 Task: Add 2 Towns Cosmic Crisp Imperial Hard Cider 6 Pack Cans to the cart.
Action: Mouse moved to (798, 306)
Screenshot: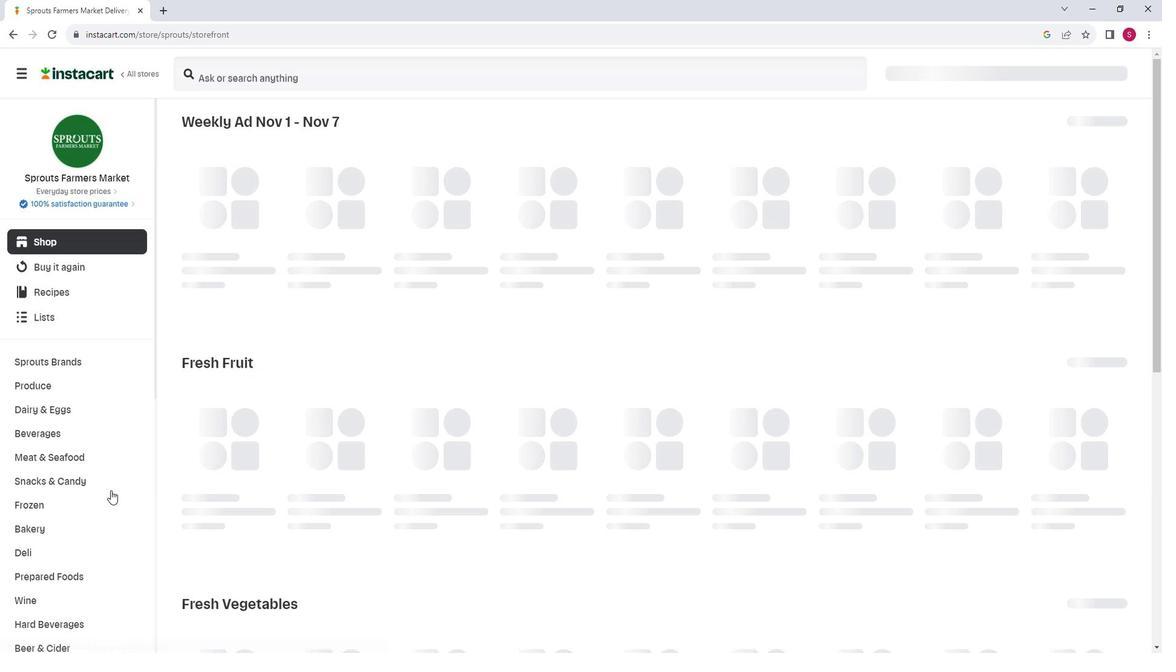 
Action: Mouse pressed left at (798, 306)
Screenshot: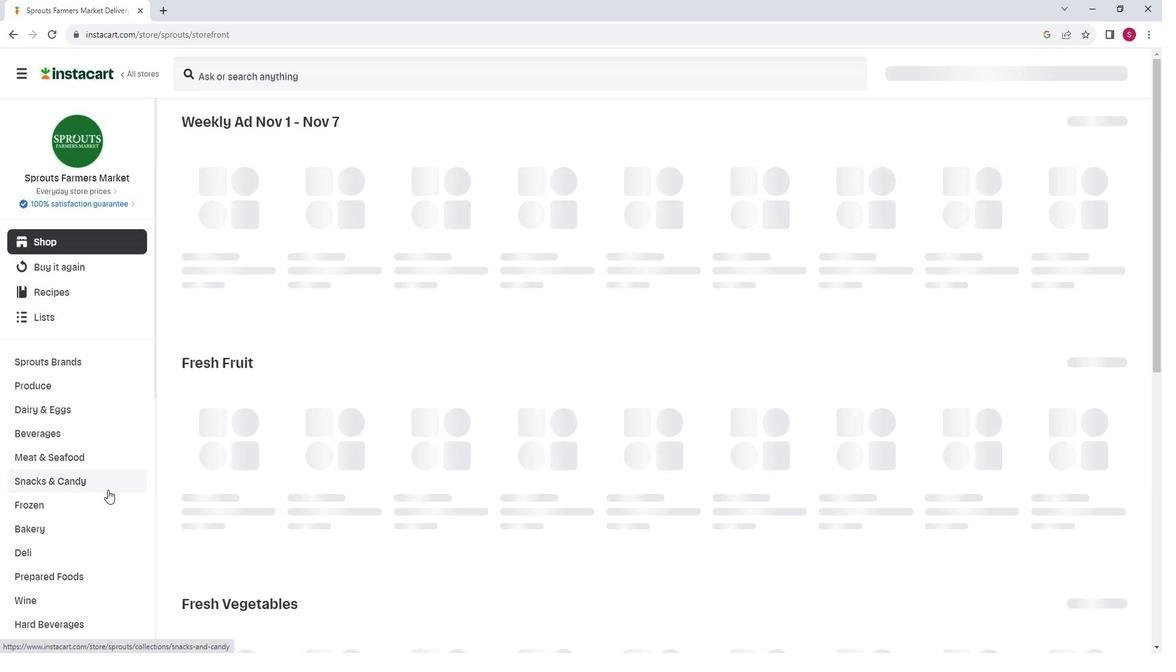 
Action: Mouse moved to (102, 355)
Screenshot: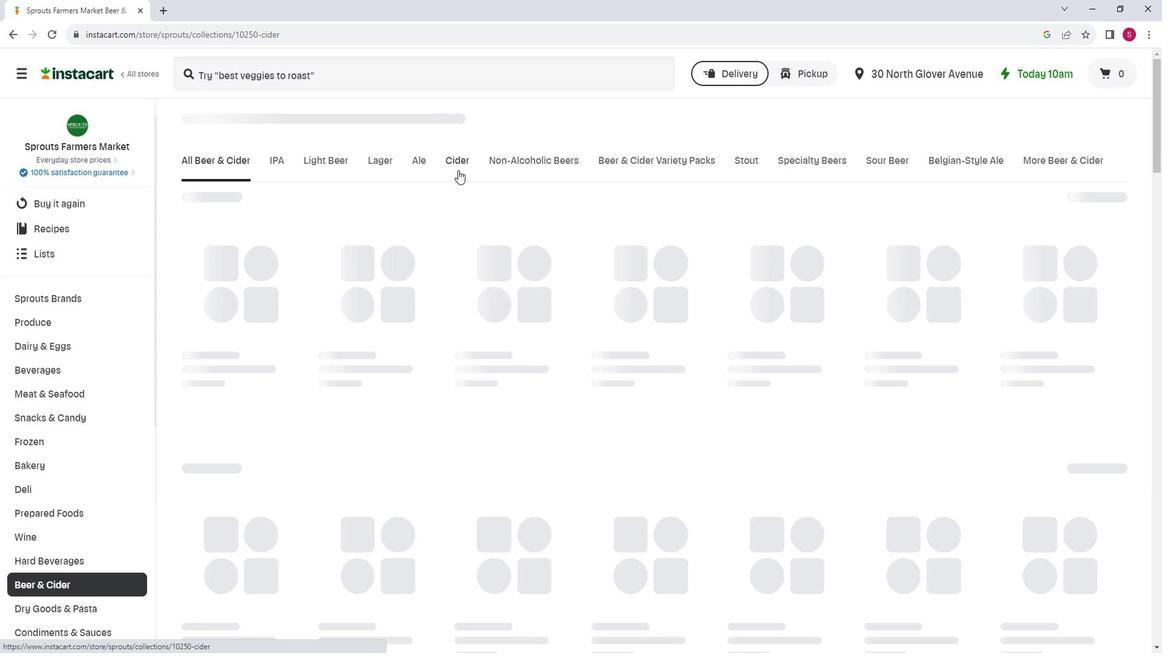
Action: Mouse scrolled (102, 354) with delta (0, 0)
Screenshot: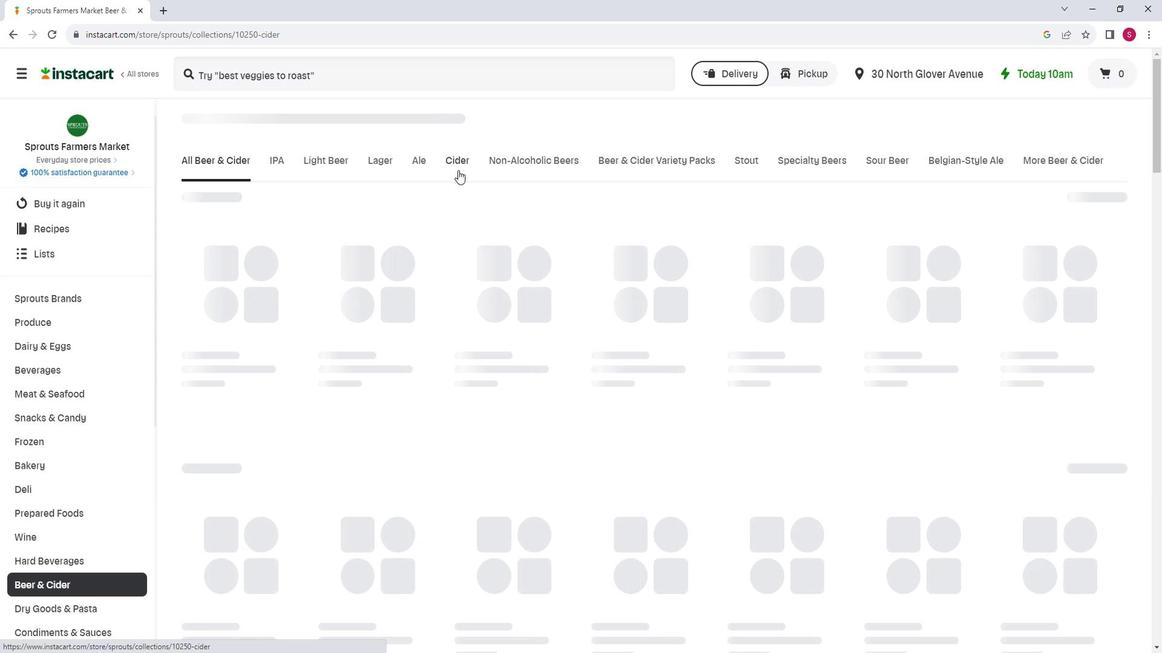 
Action: Mouse scrolled (102, 354) with delta (0, 0)
Screenshot: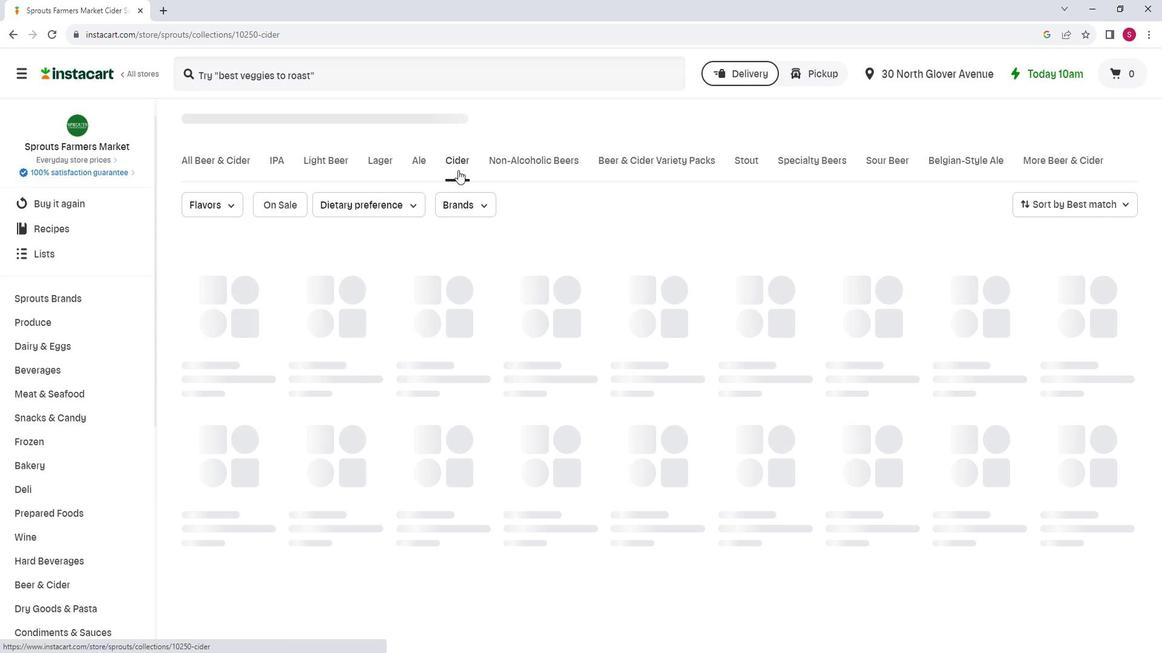 
Action: Mouse scrolled (102, 354) with delta (0, 0)
Screenshot: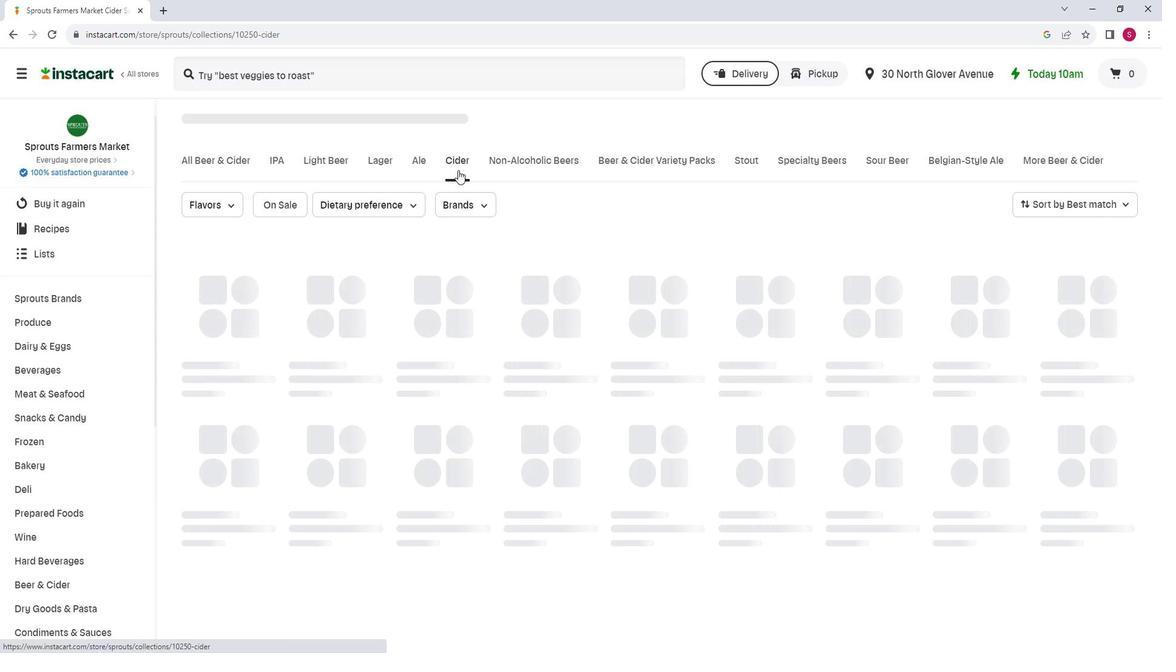 
Action: Mouse moved to (91, 513)
Screenshot: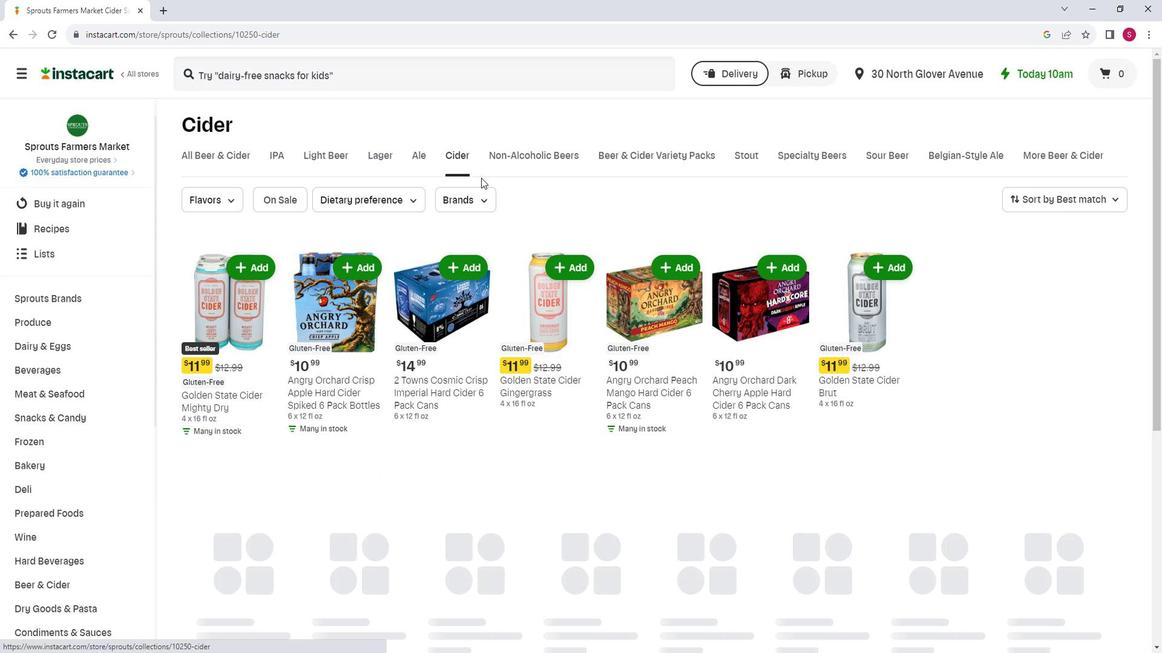 
Action: Mouse pressed left at (91, 513)
Screenshot: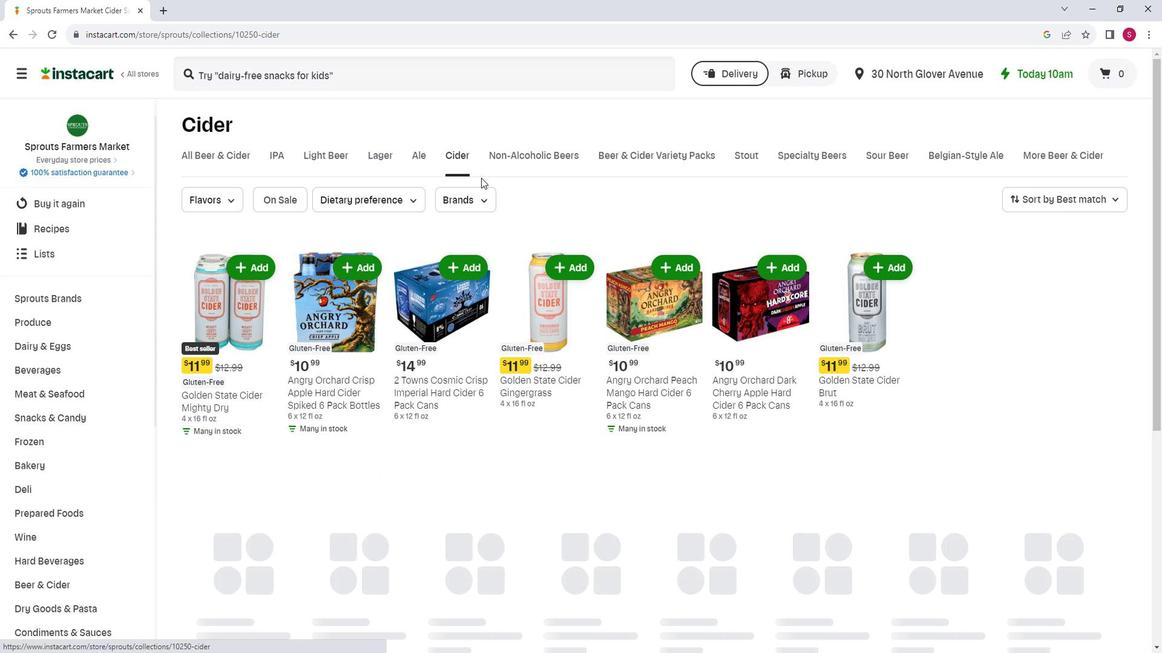 
Action: Mouse moved to (466, 167)
Screenshot: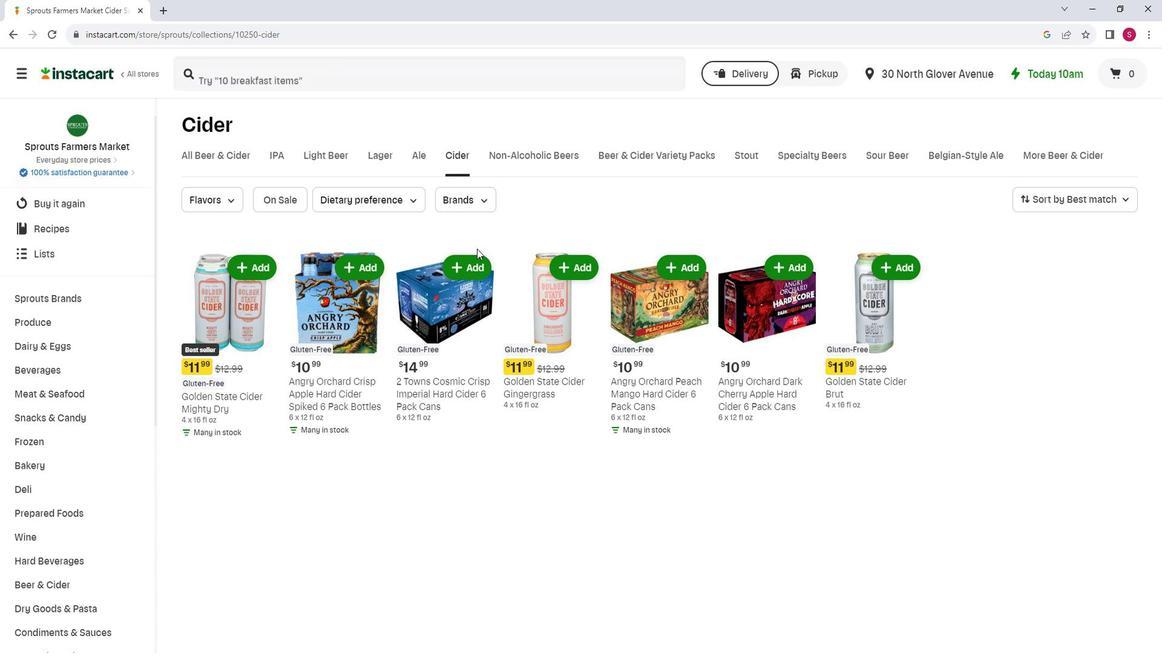 
Action: Mouse pressed left at (466, 167)
Screenshot: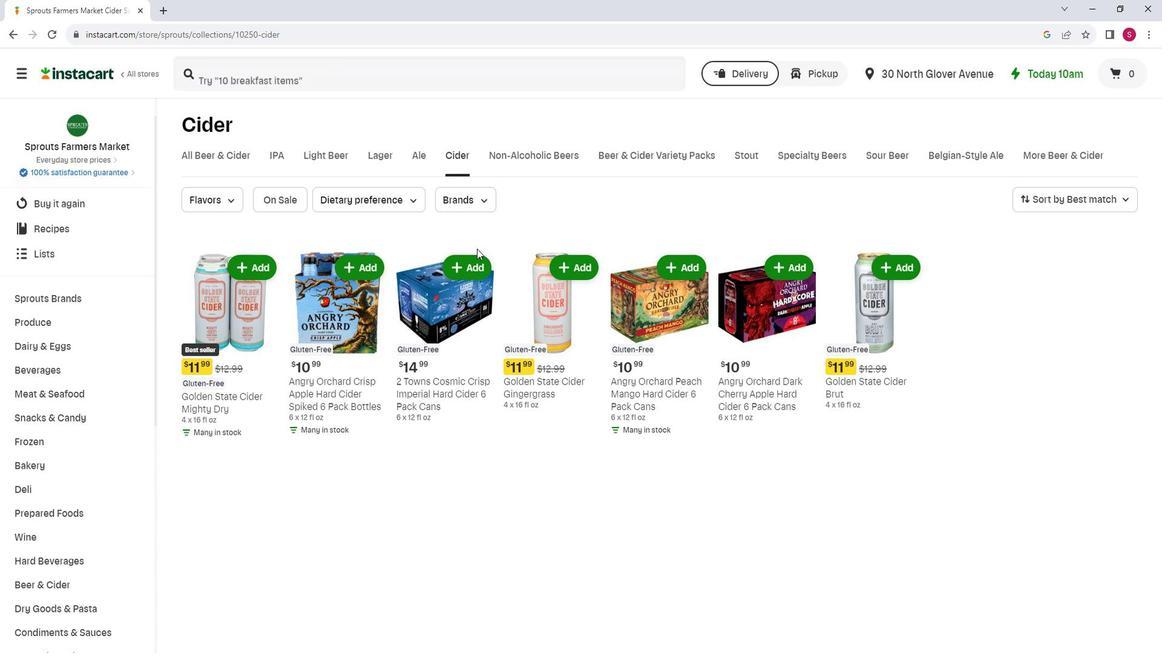 
Action: Mouse moved to (866, 318)
Screenshot: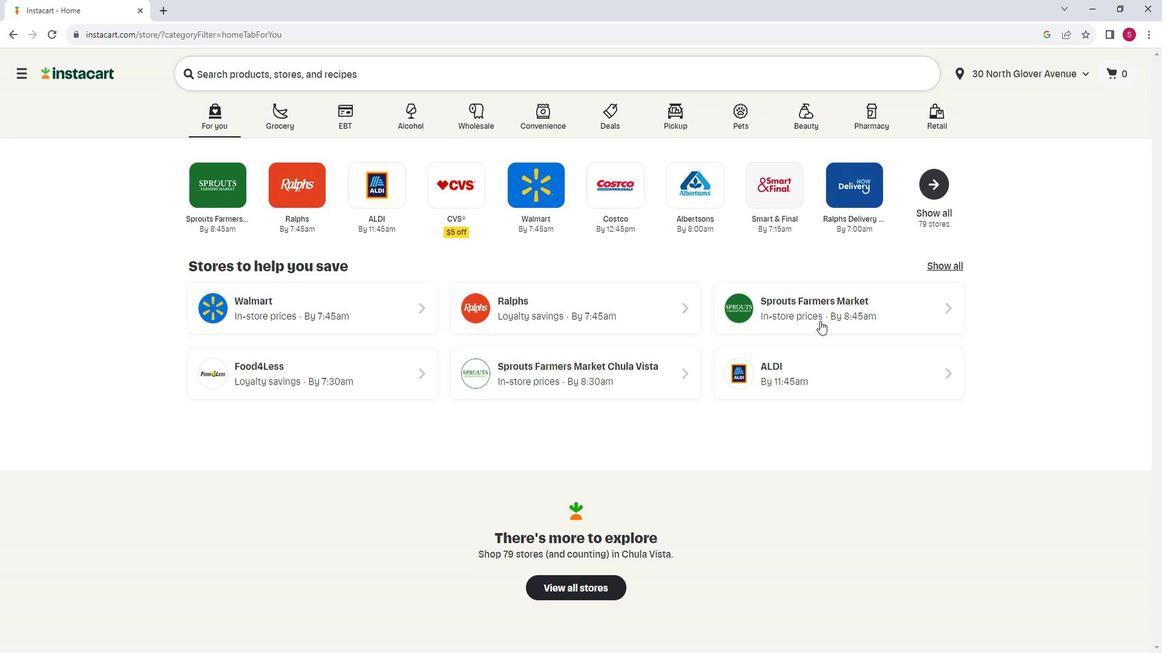 
Action: Mouse pressed left at (866, 318)
Screenshot: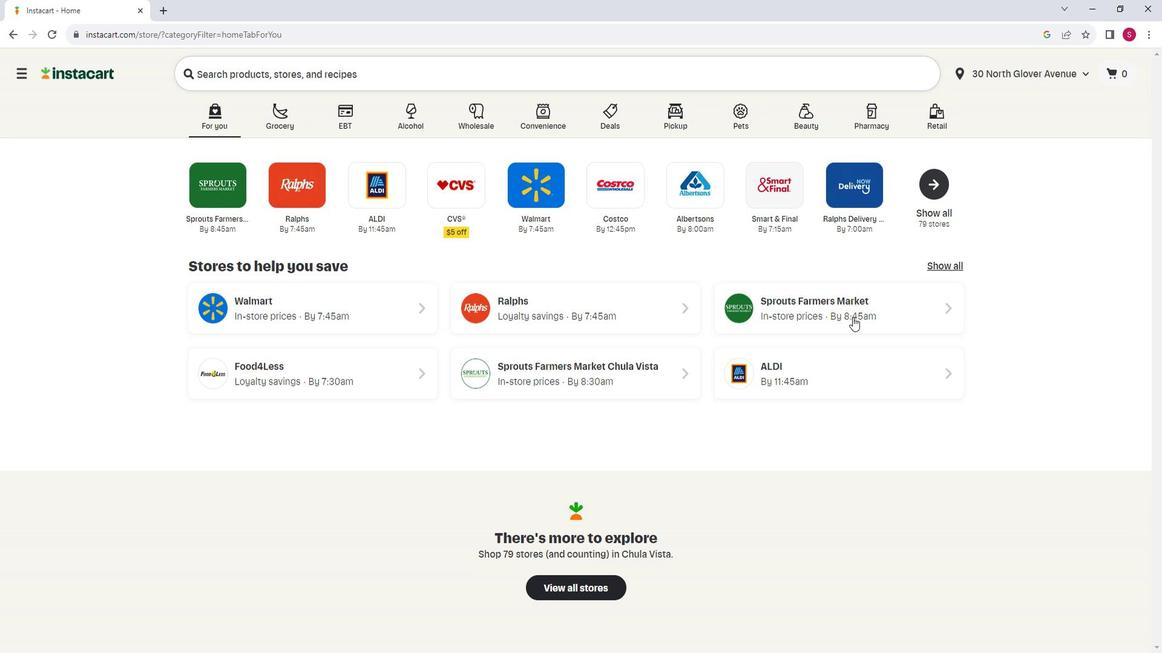 
Action: Mouse moved to (110, 470)
Screenshot: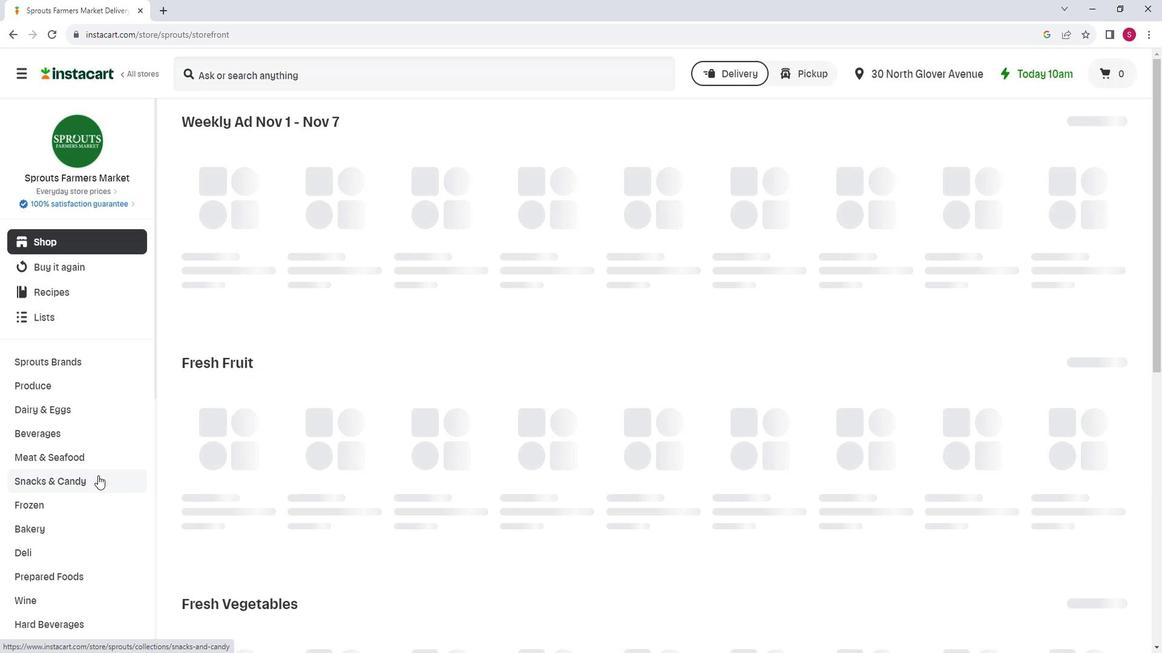 
Action: Mouse scrolled (110, 469) with delta (0, 0)
Screenshot: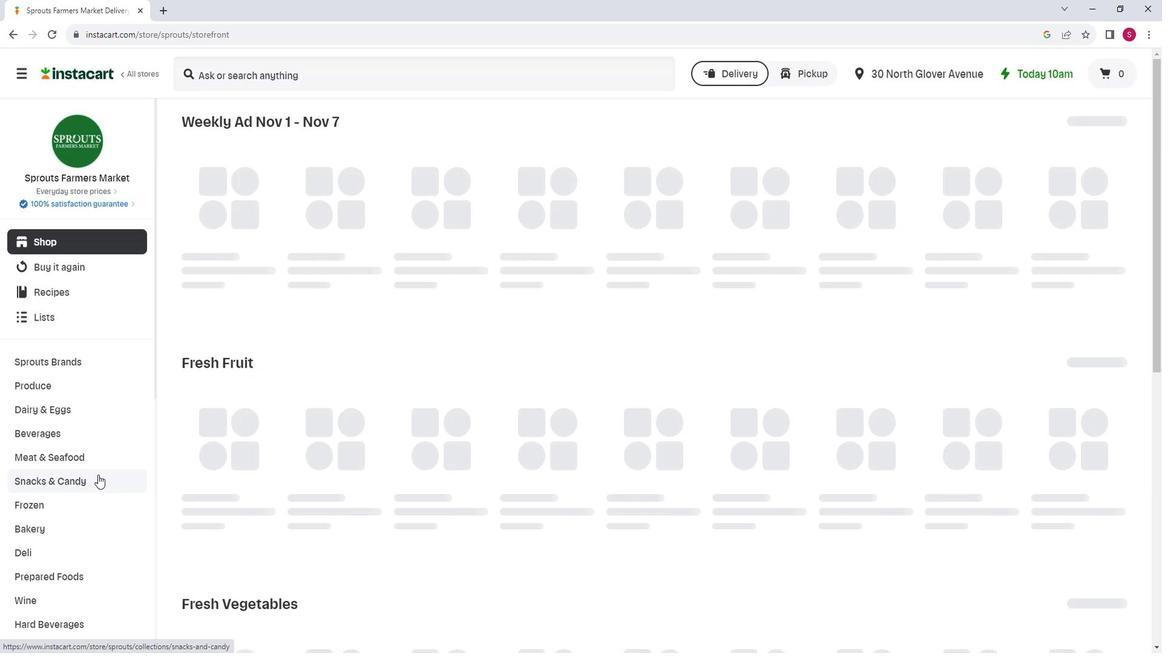 
Action: Mouse scrolled (110, 469) with delta (0, 0)
Screenshot: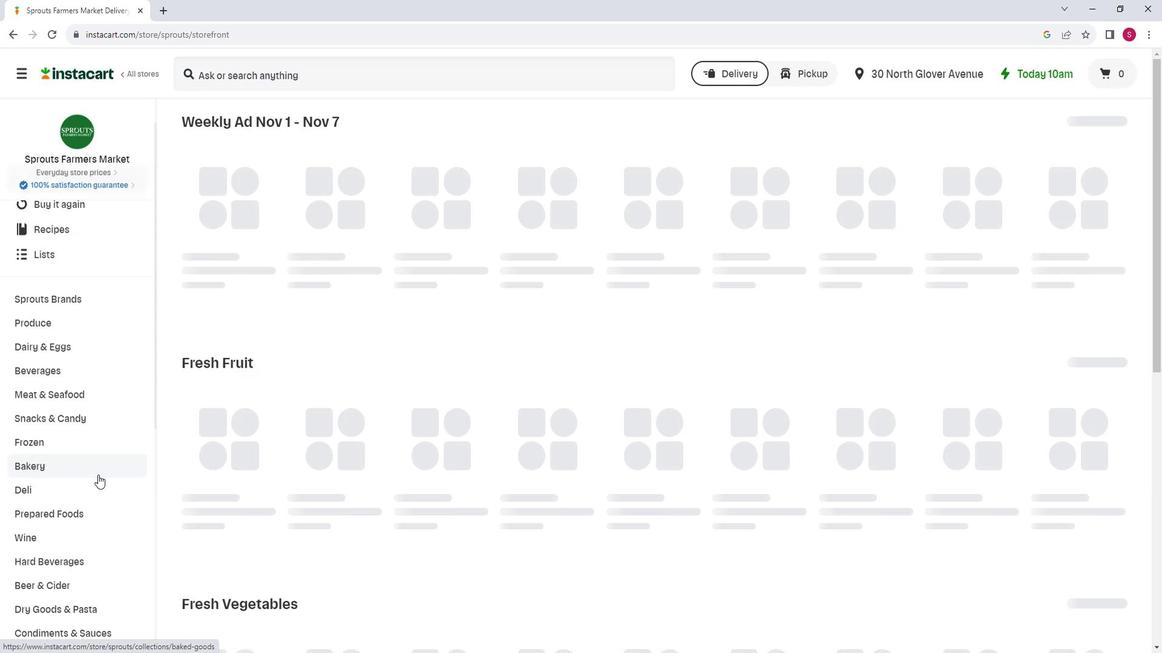 
Action: Mouse moved to (108, 568)
Screenshot: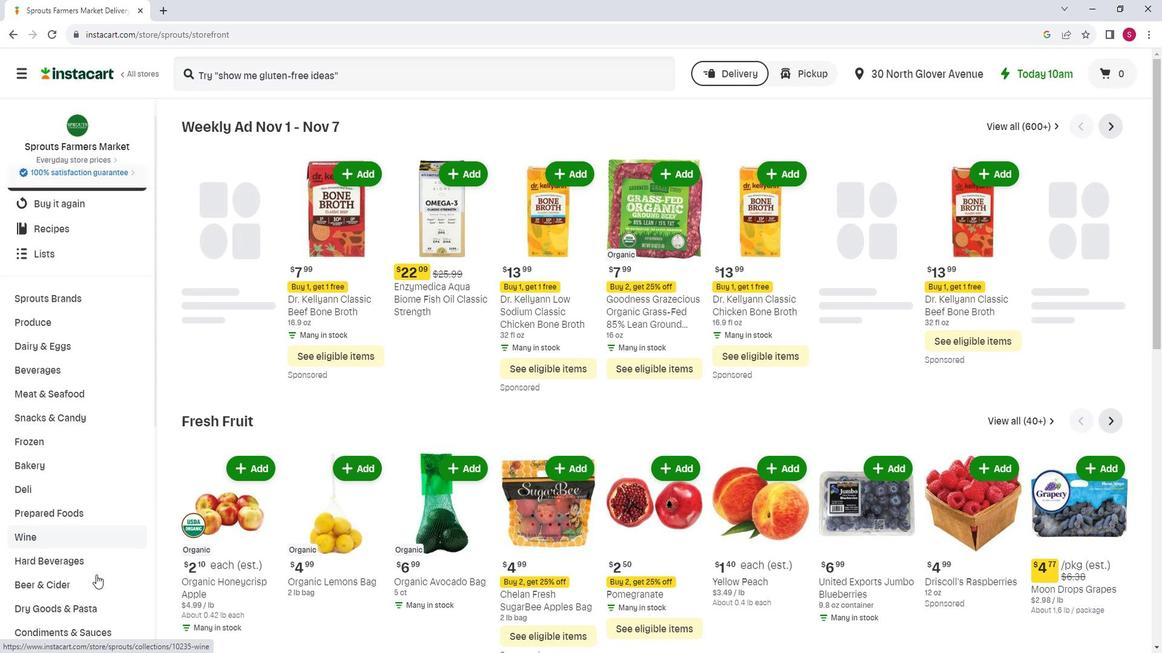 
Action: Mouse pressed left at (108, 568)
Screenshot: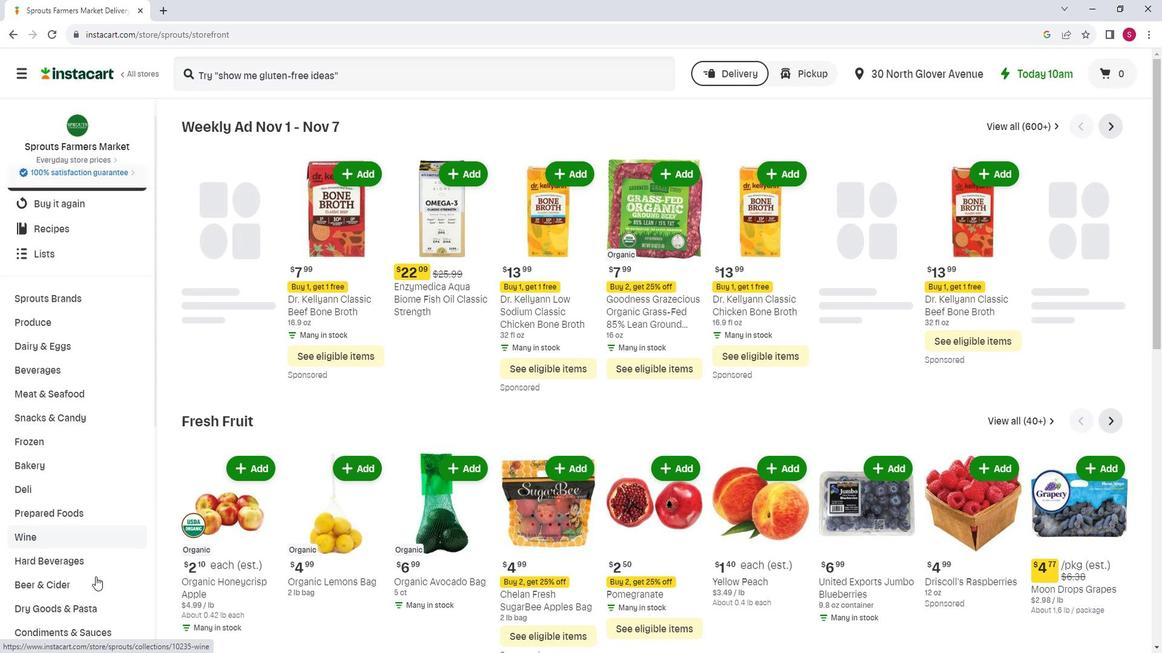 
Action: Mouse moved to (470, 177)
Screenshot: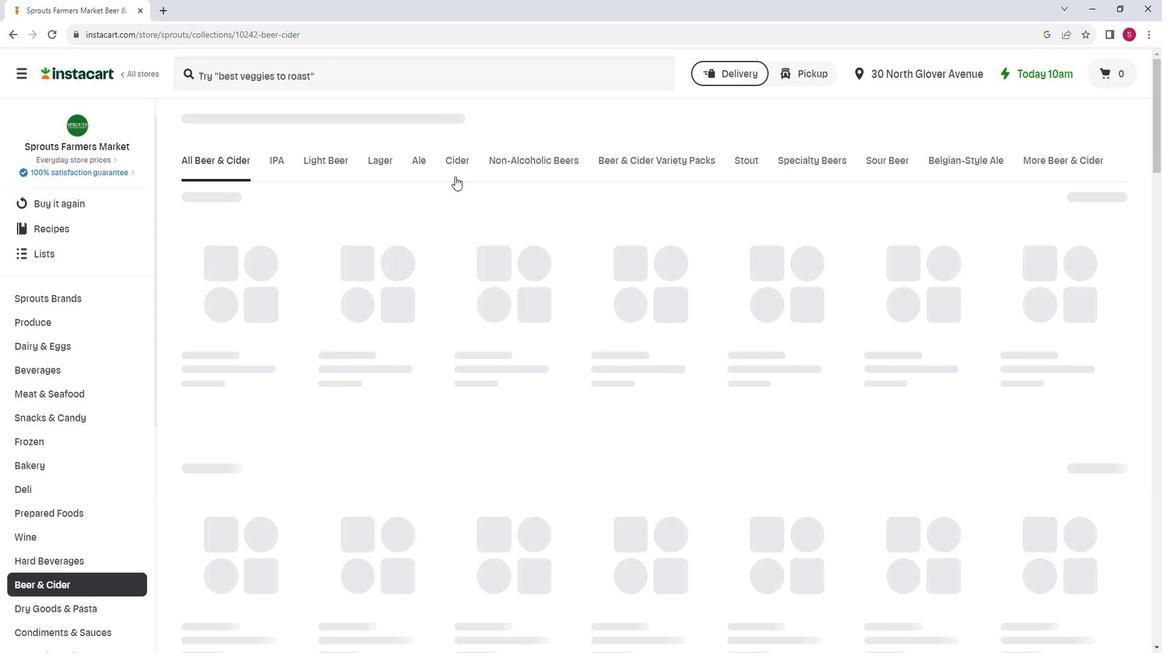 
Action: Mouse pressed left at (470, 177)
Screenshot: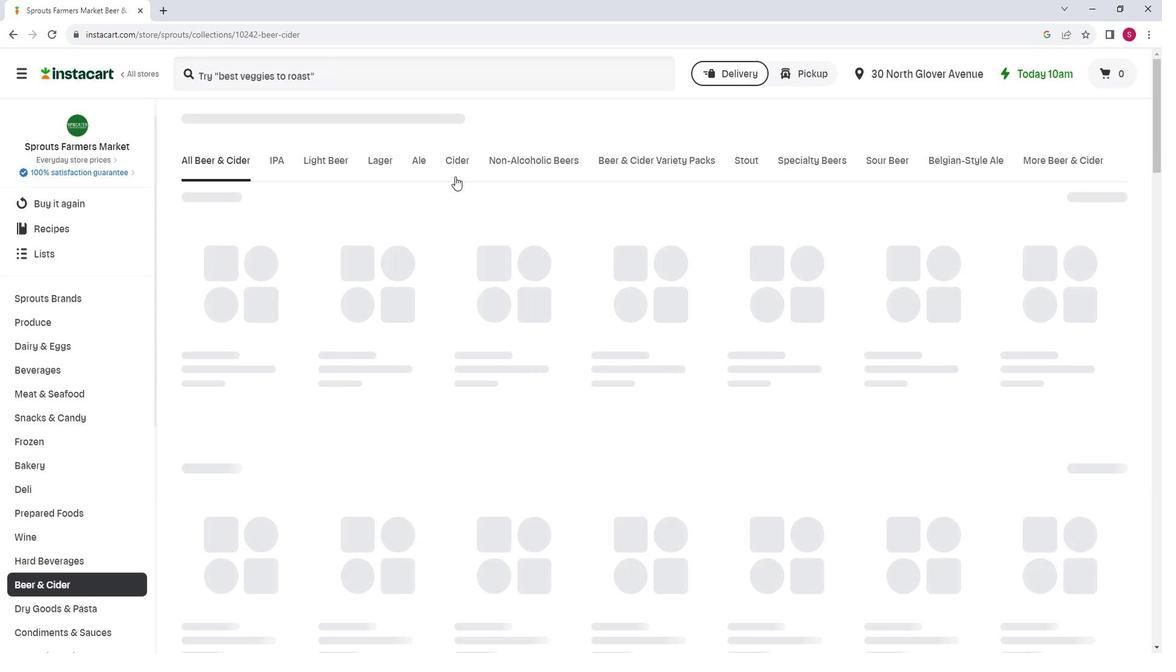 
Action: Mouse moved to (478, 268)
Screenshot: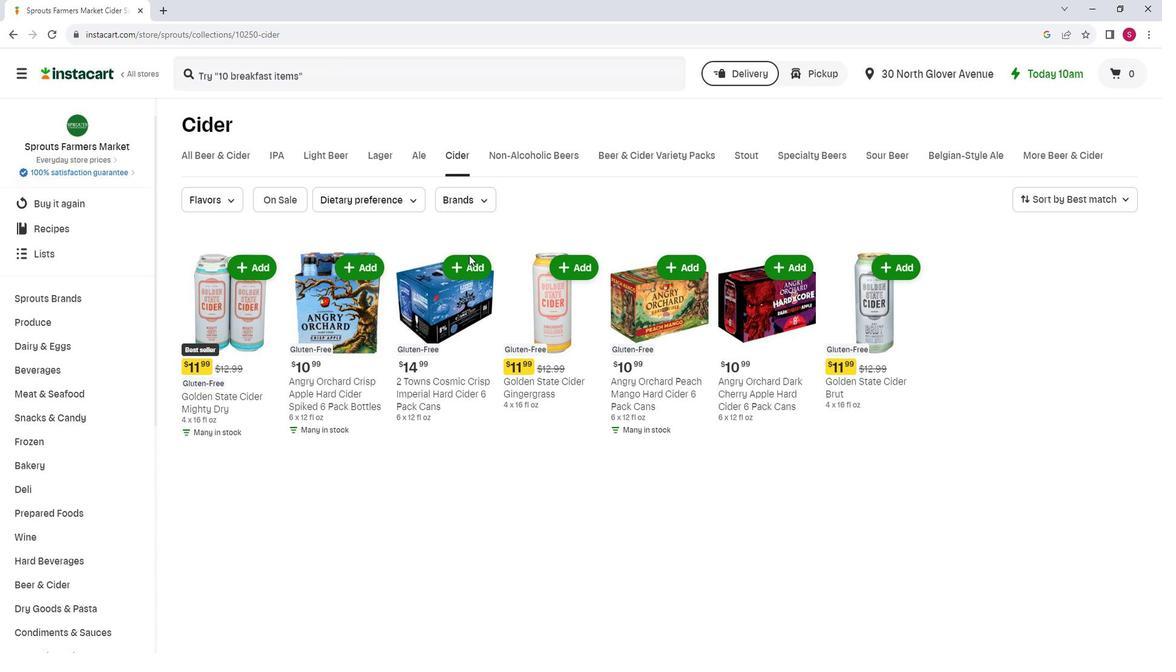 
Action: Mouse pressed left at (478, 268)
Screenshot: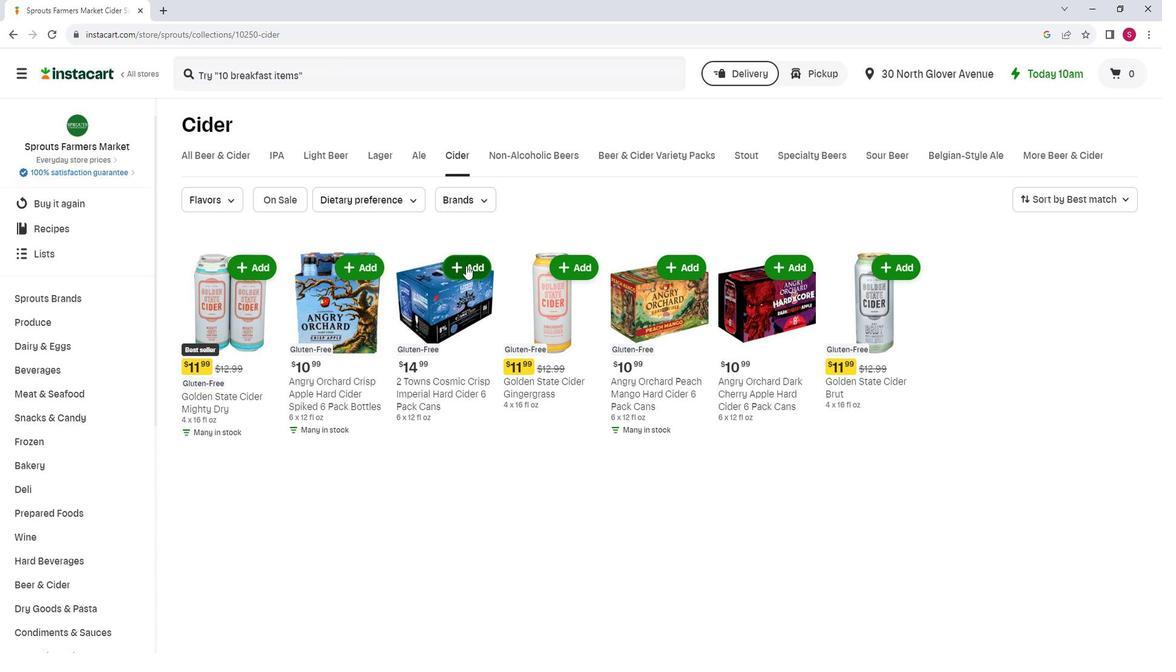 
Action: Mouse moved to (478, 269)
Screenshot: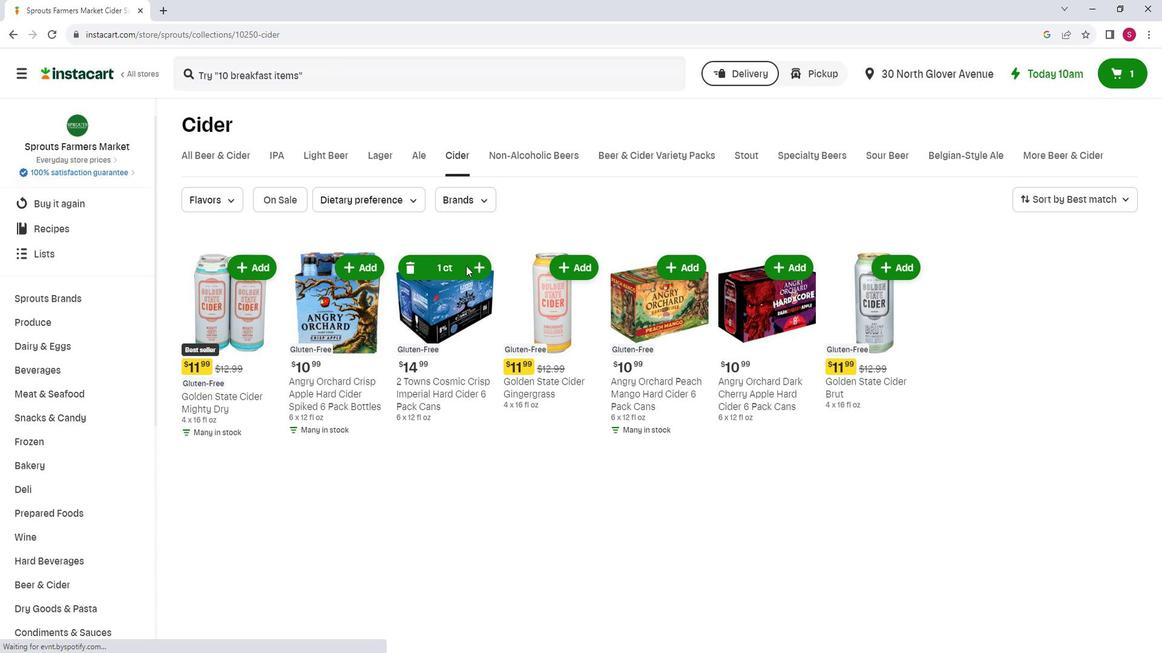 
